 Task: Create a due date automation trigger when advanced on, on the wednesday after a card is due add dates starting in 1 days at 11:00 AM.
Action: Mouse moved to (1134, 89)
Screenshot: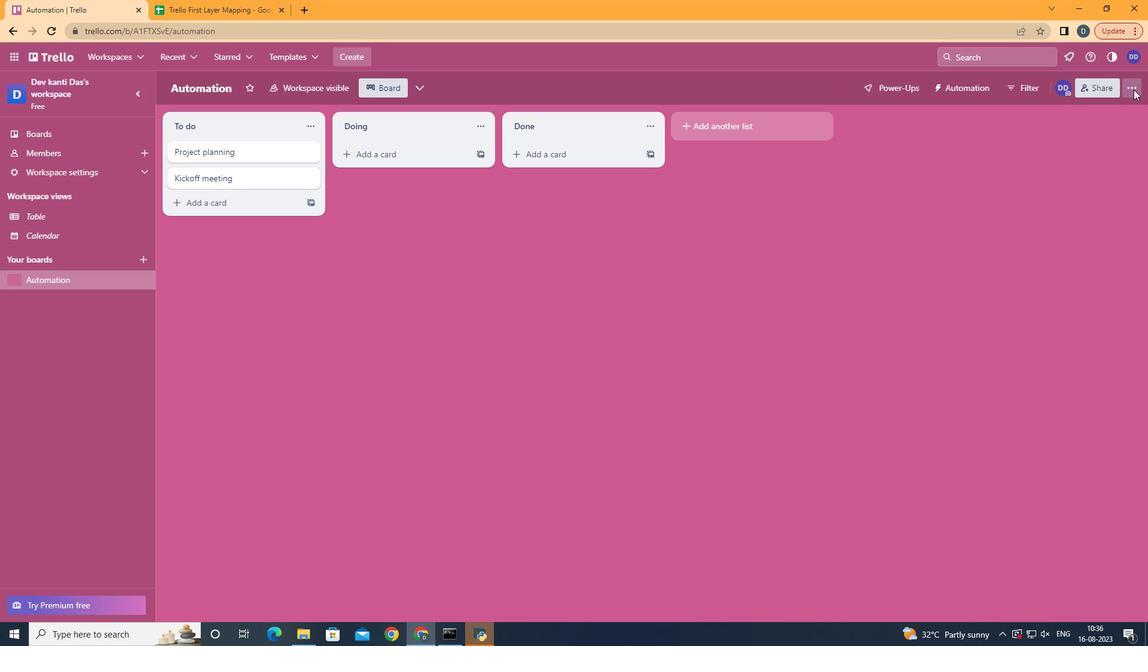 
Action: Mouse pressed left at (1134, 89)
Screenshot: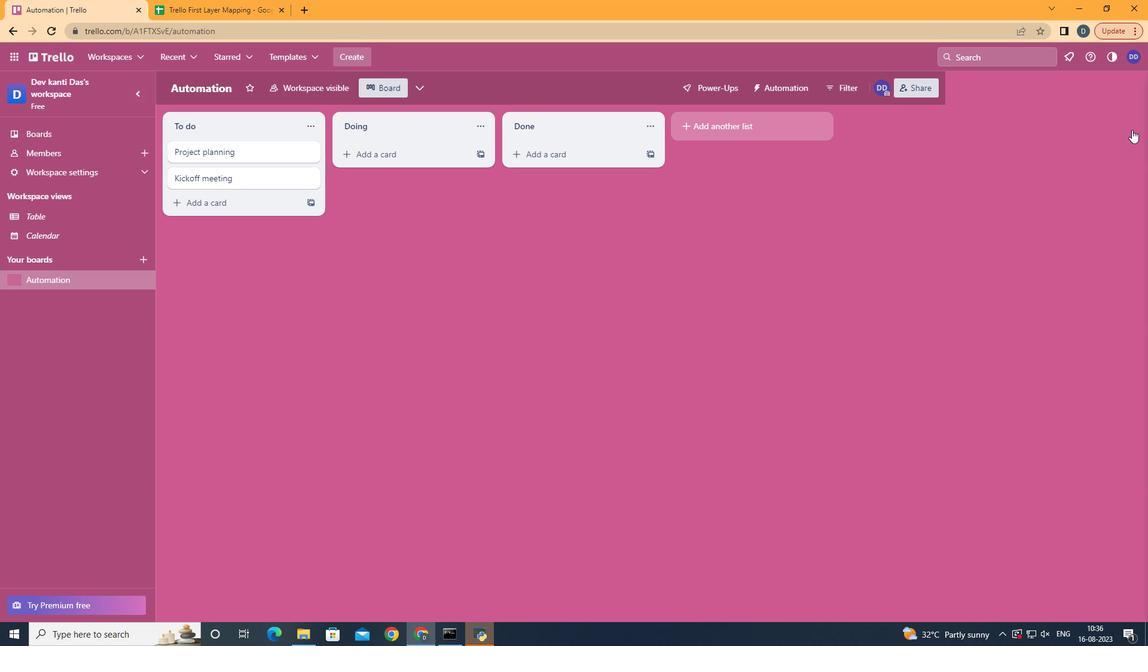 
Action: Mouse moved to (1054, 247)
Screenshot: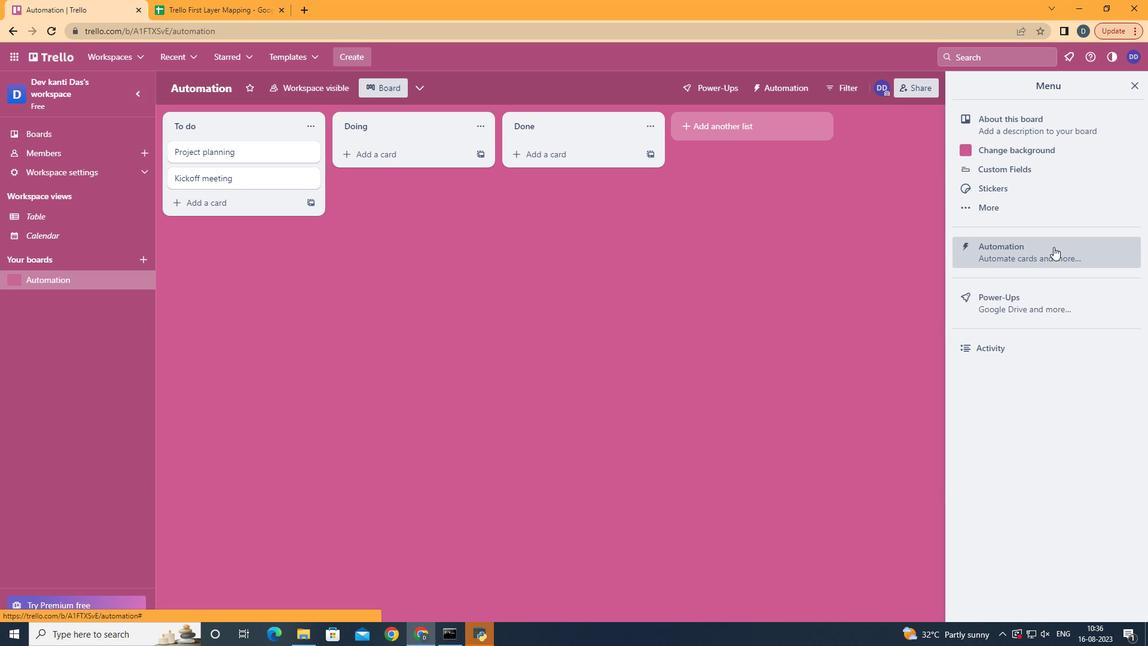 
Action: Mouse pressed left at (1054, 247)
Screenshot: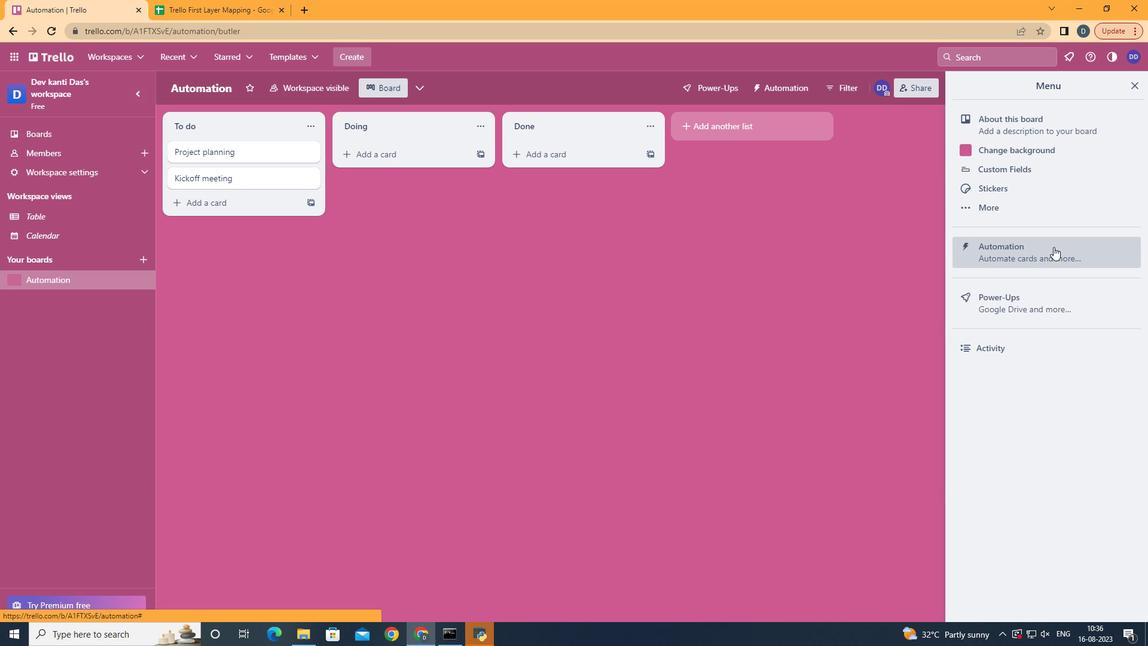 
Action: Mouse moved to (230, 243)
Screenshot: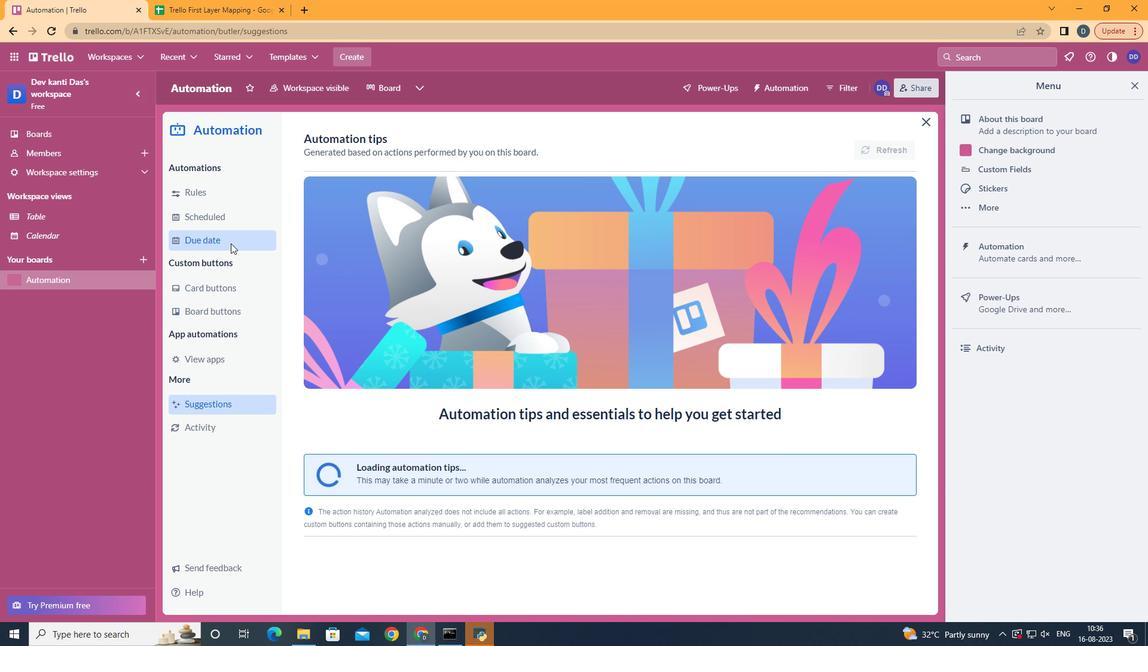
Action: Mouse pressed left at (230, 243)
Screenshot: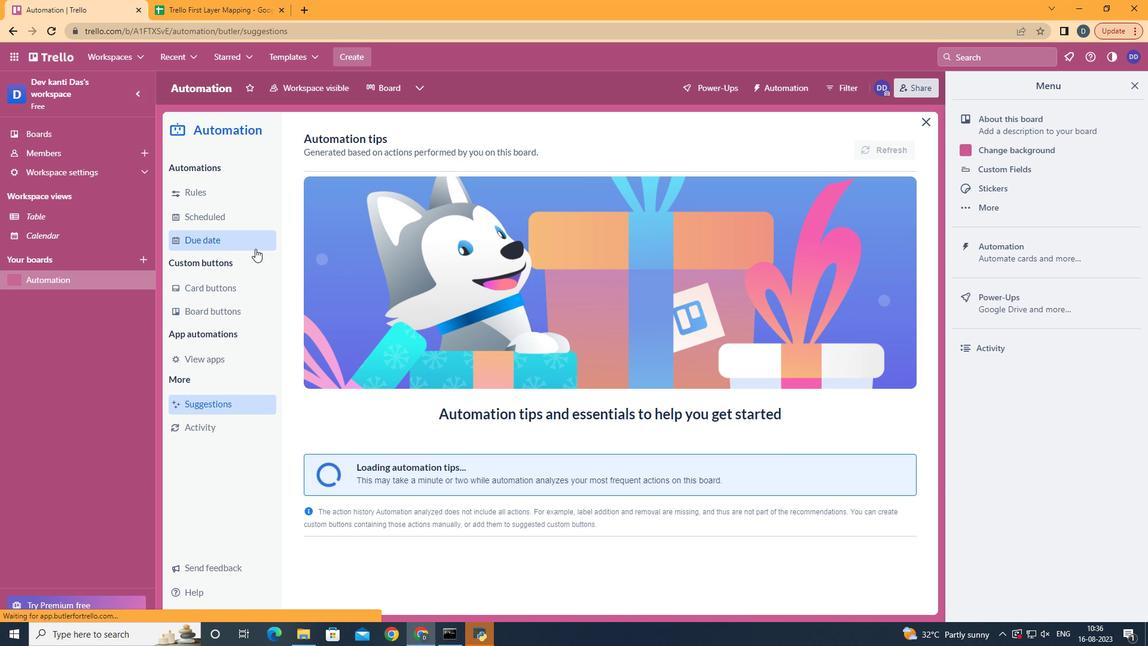 
Action: Mouse moved to (850, 143)
Screenshot: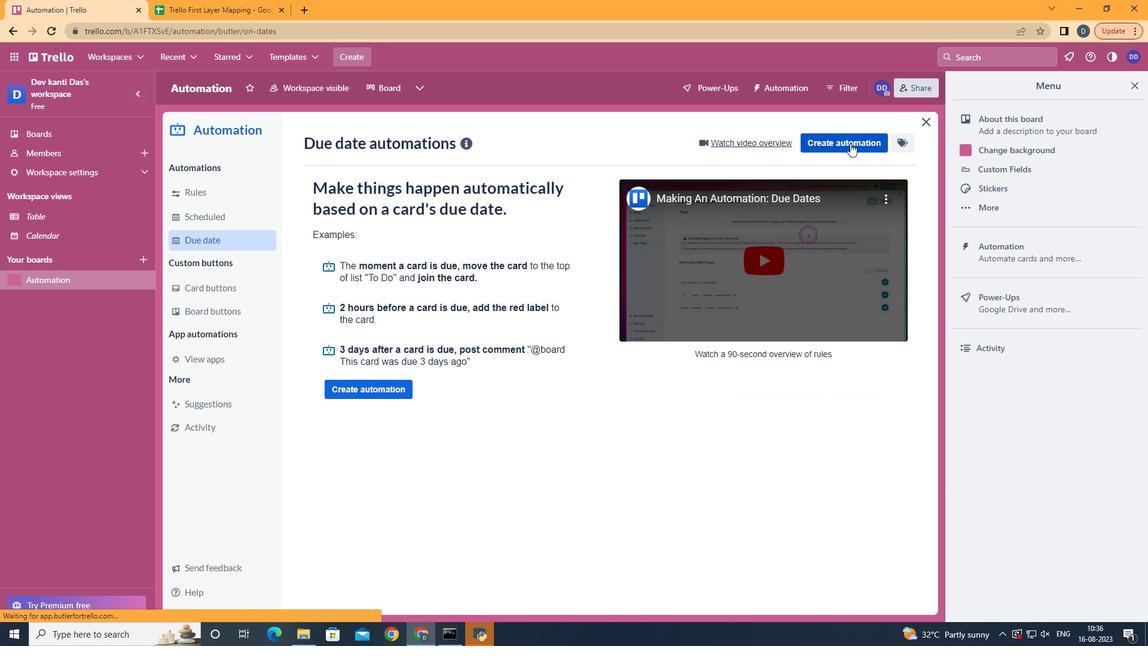 
Action: Mouse pressed left at (850, 143)
Screenshot: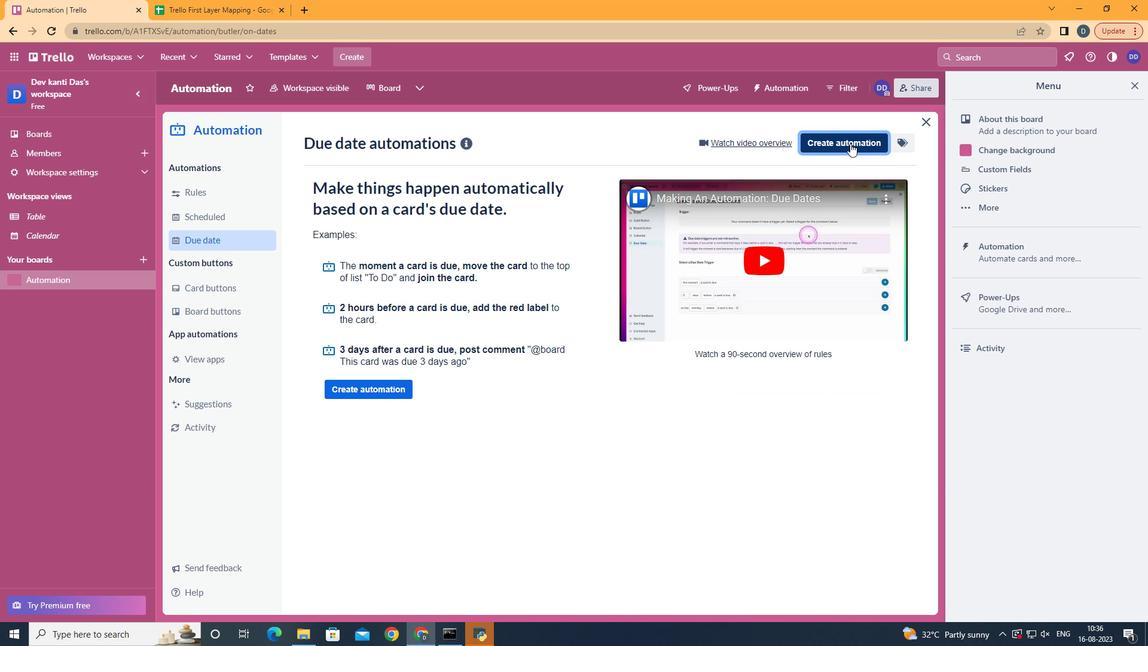 
Action: Mouse moved to (618, 255)
Screenshot: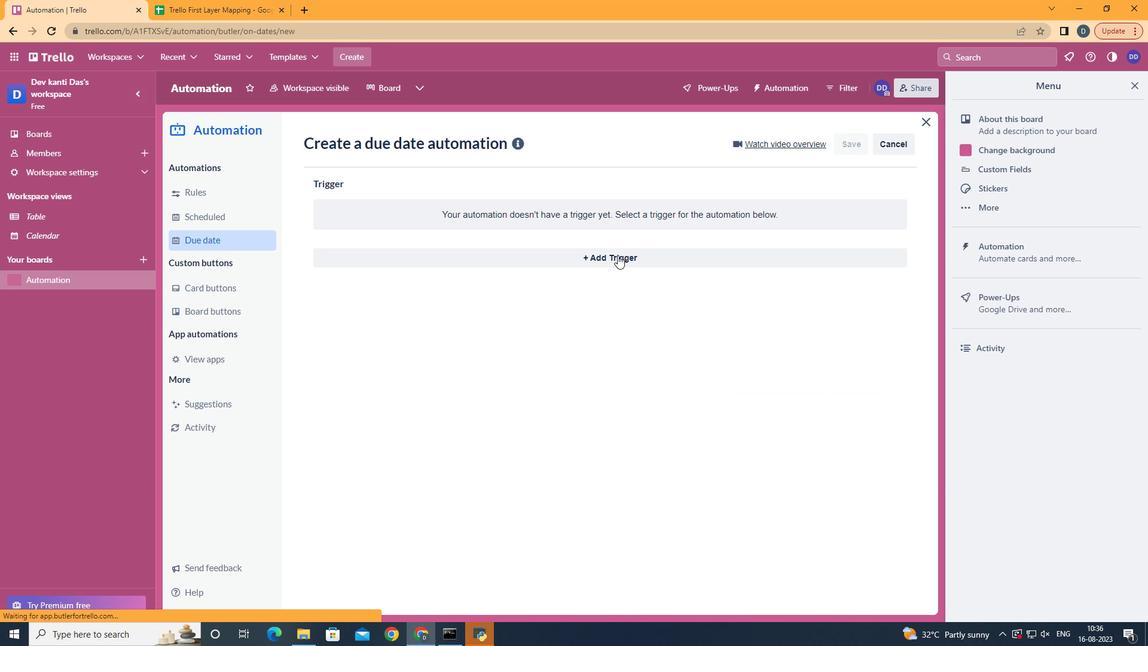 
Action: Mouse pressed left at (618, 255)
Screenshot: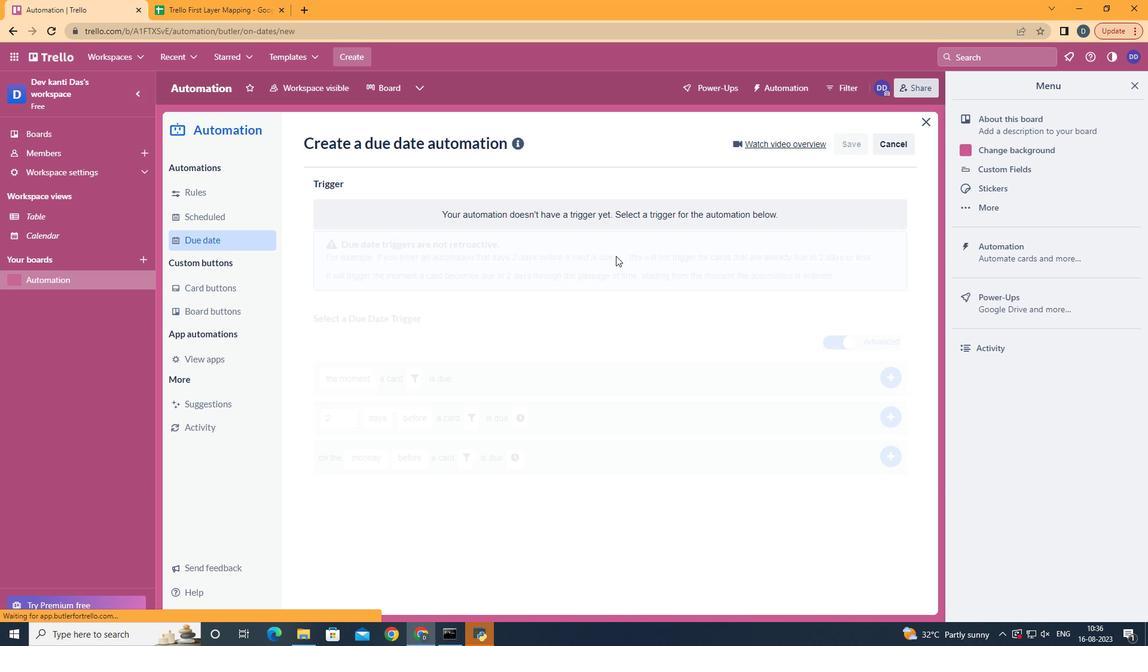 
Action: Mouse moved to (401, 357)
Screenshot: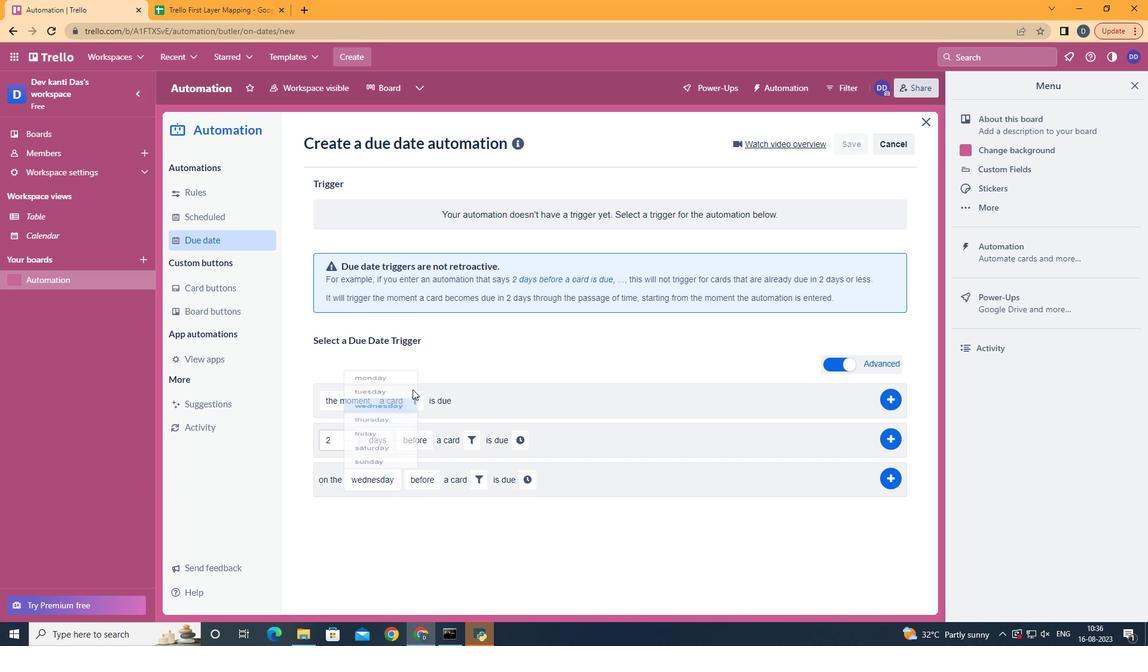 
Action: Mouse pressed left at (401, 357)
Screenshot: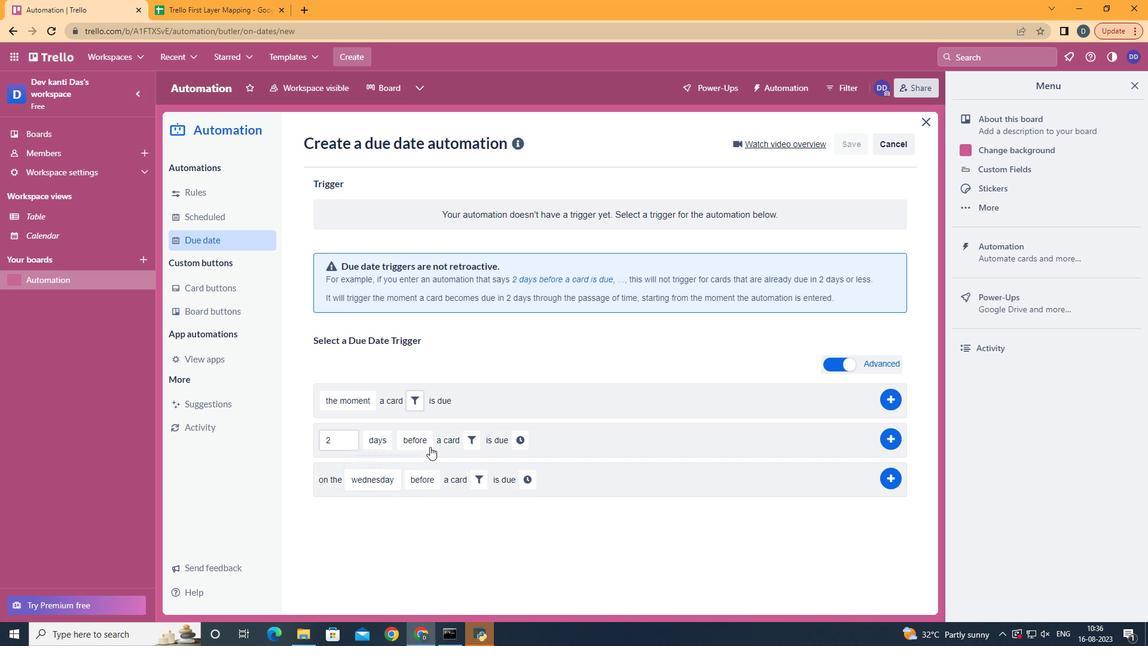 
Action: Mouse moved to (438, 525)
Screenshot: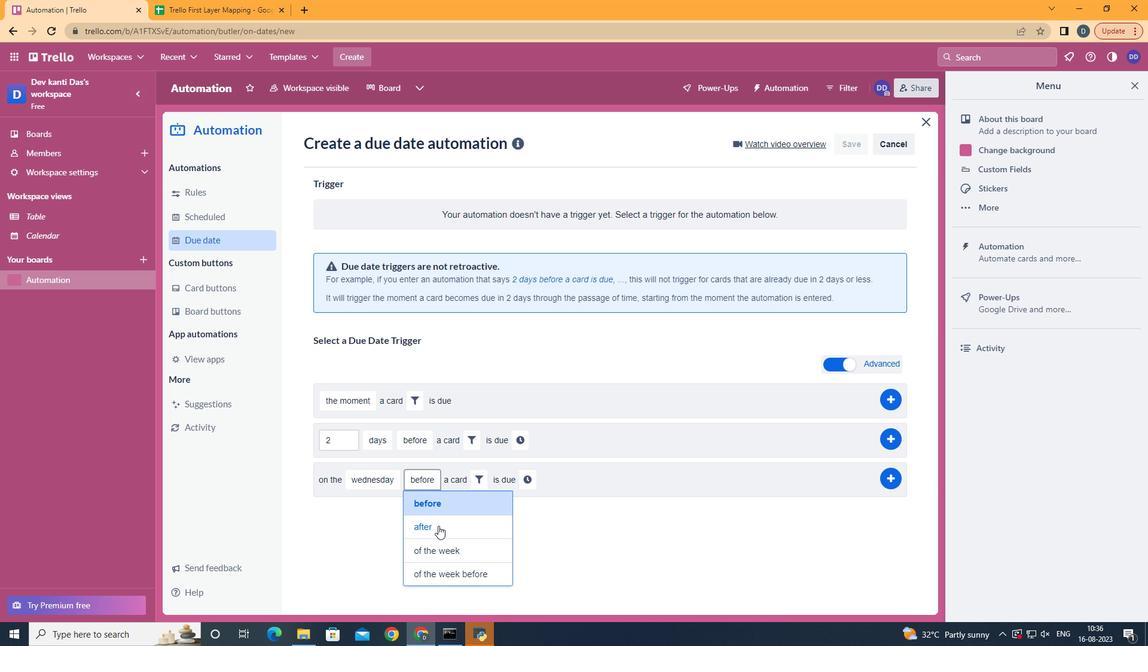 
Action: Mouse pressed left at (438, 525)
Screenshot: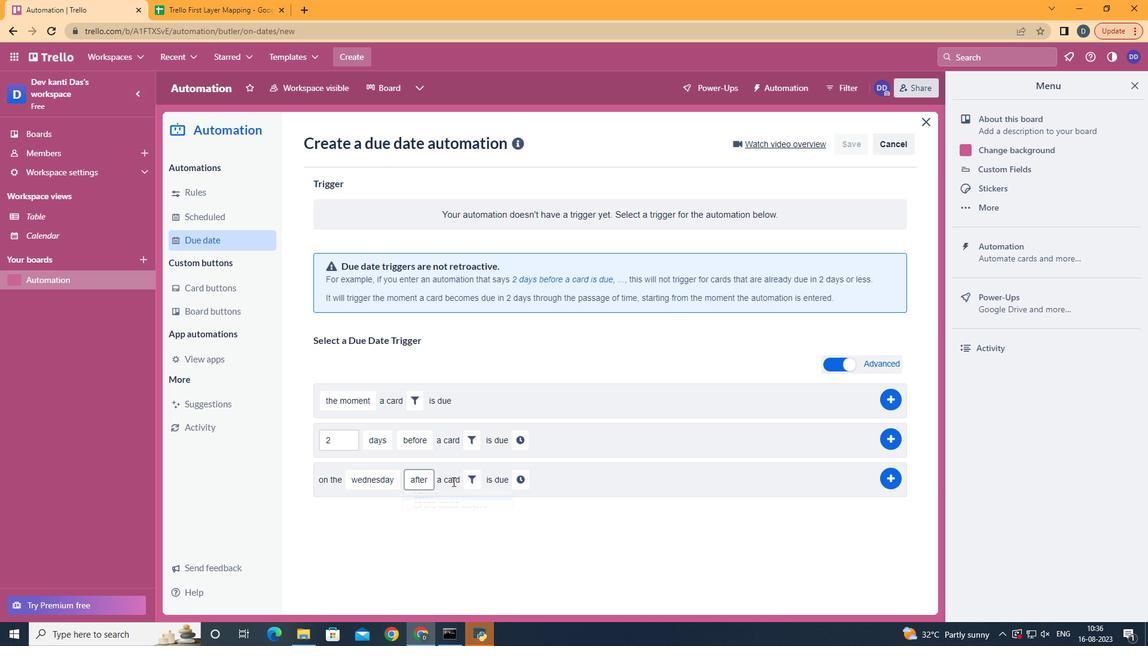 
Action: Mouse moved to (476, 478)
Screenshot: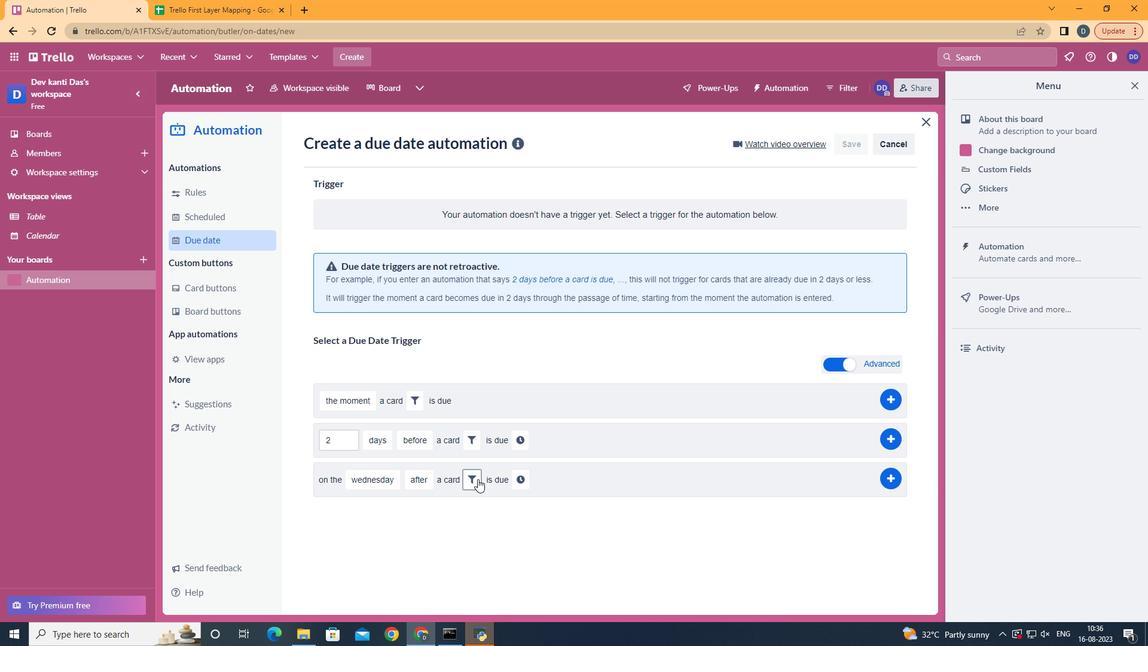 
Action: Mouse pressed left at (476, 478)
Screenshot: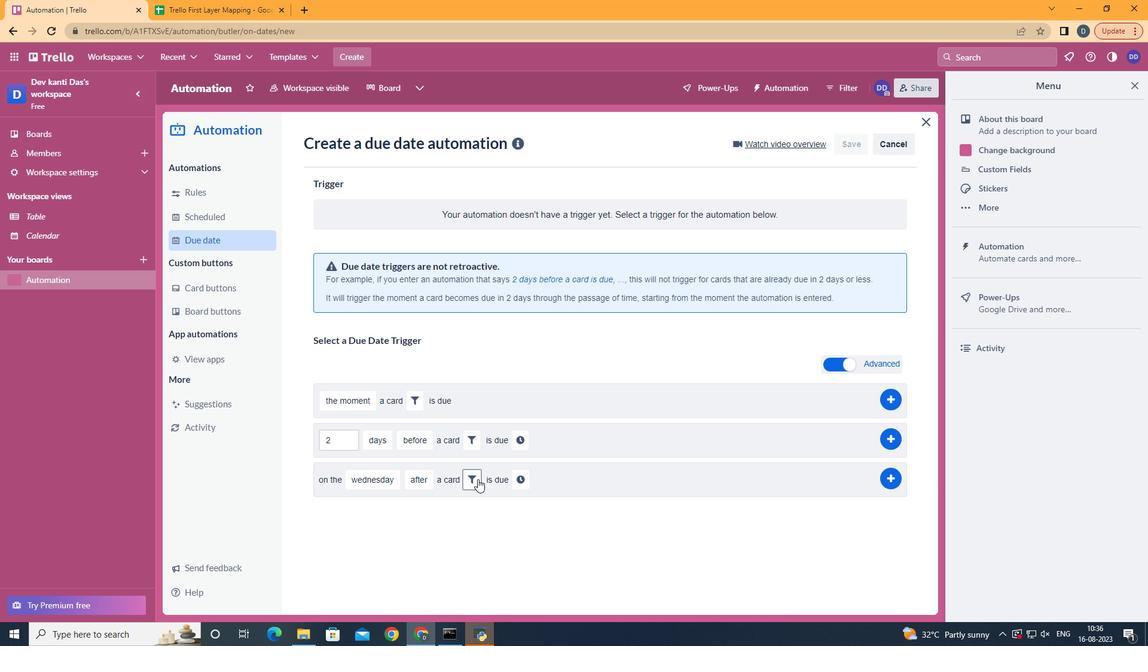 
Action: Mouse moved to (547, 510)
Screenshot: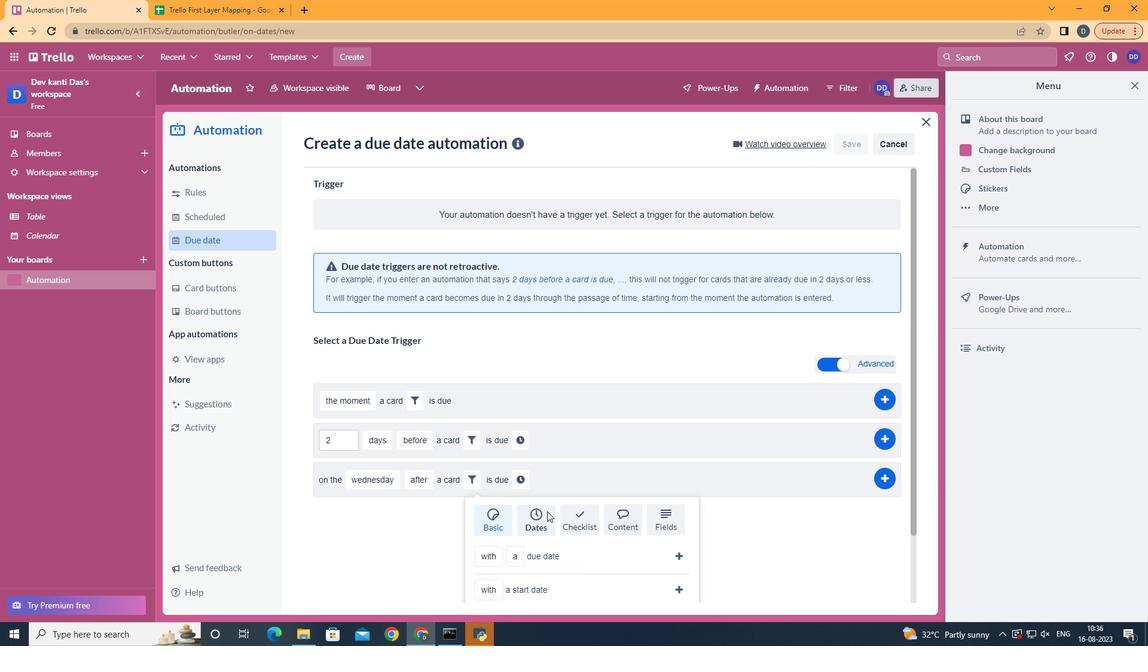 
Action: Mouse pressed left at (547, 510)
Screenshot: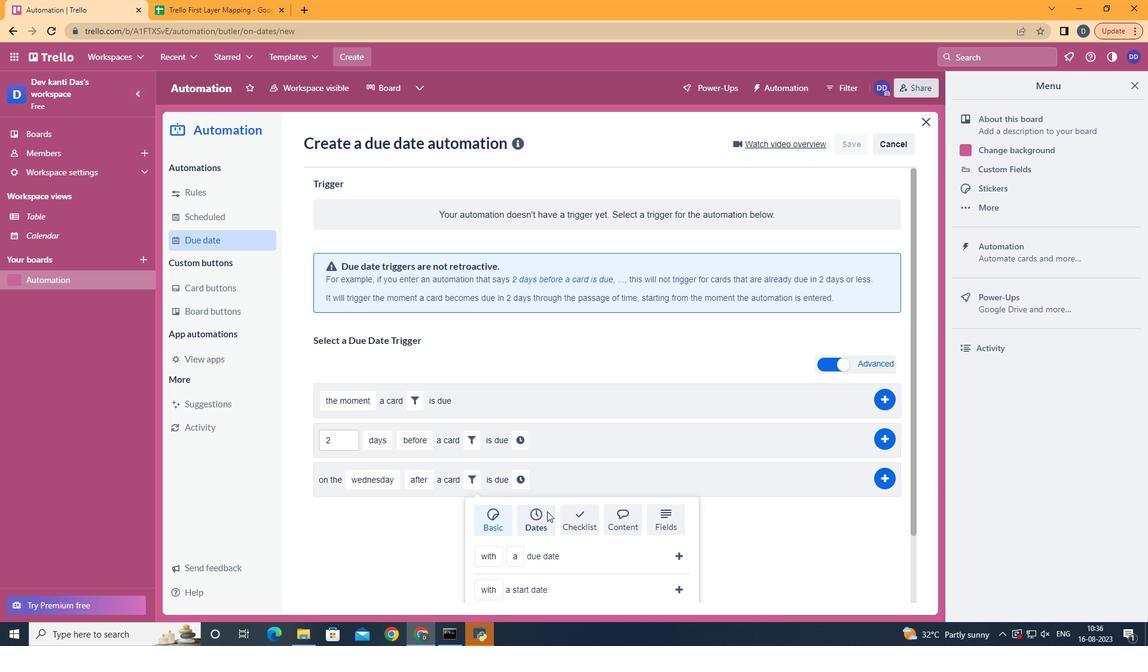 
Action: Mouse moved to (547, 511)
Screenshot: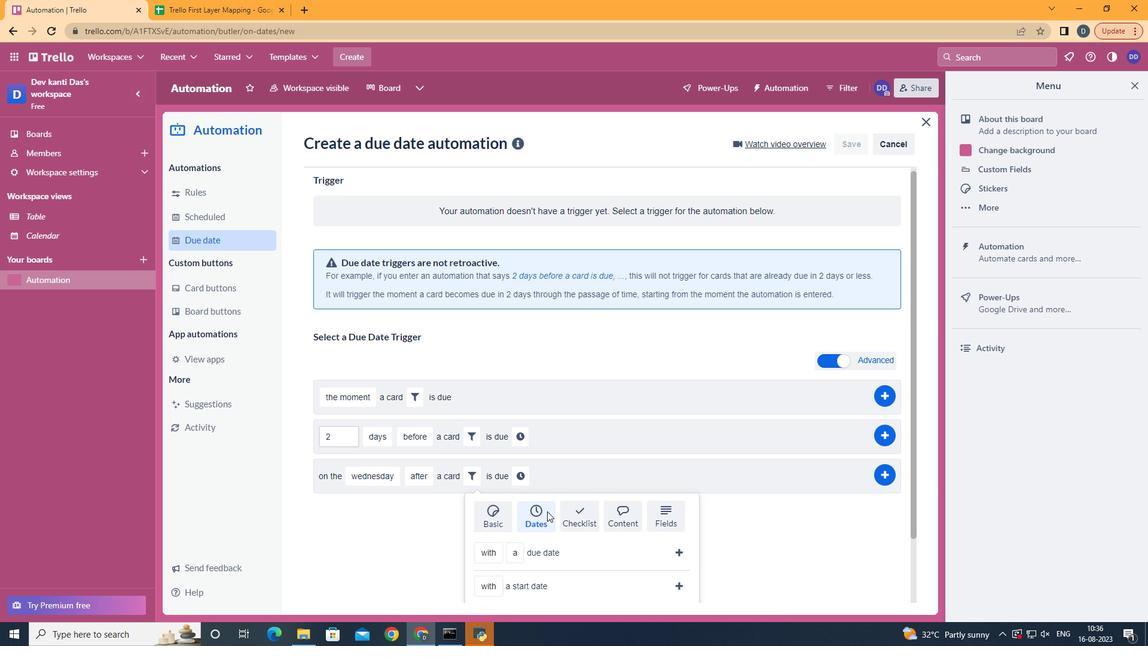 
Action: Mouse scrolled (547, 510) with delta (0, 0)
Screenshot: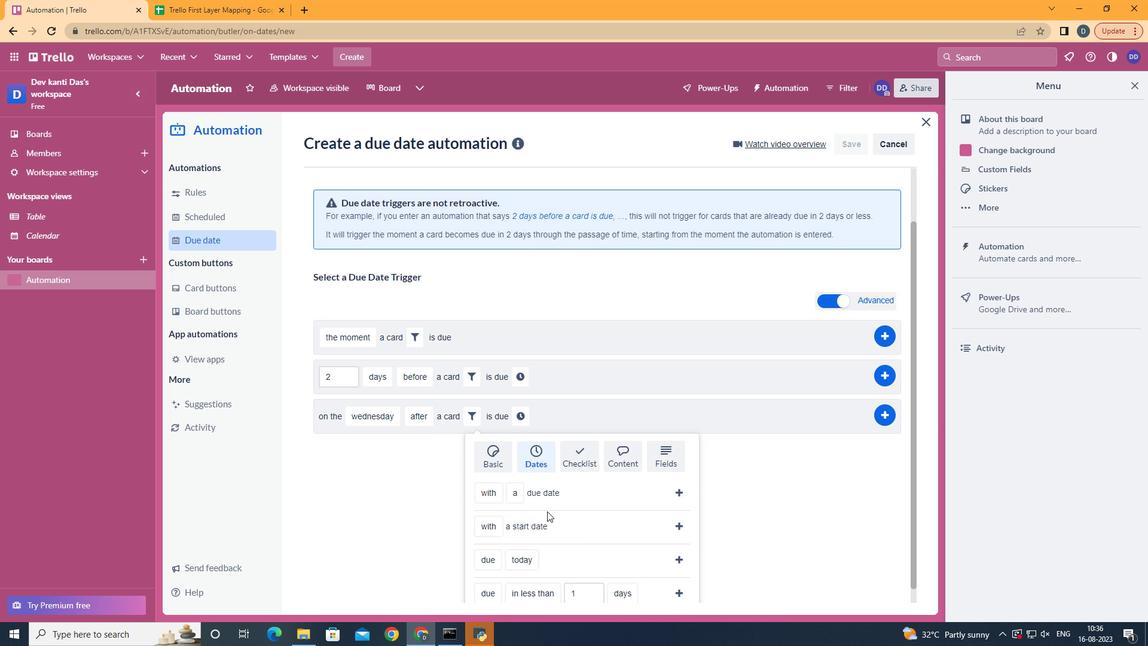
Action: Mouse scrolled (547, 510) with delta (0, 0)
Screenshot: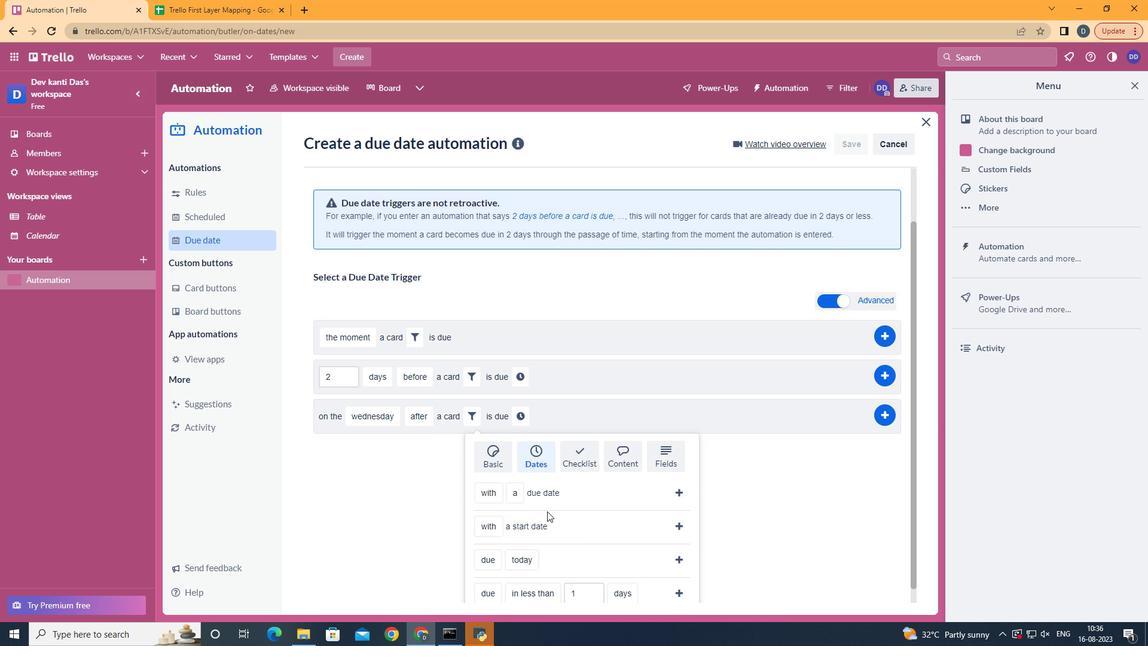 
Action: Mouse scrolled (547, 510) with delta (0, 0)
Screenshot: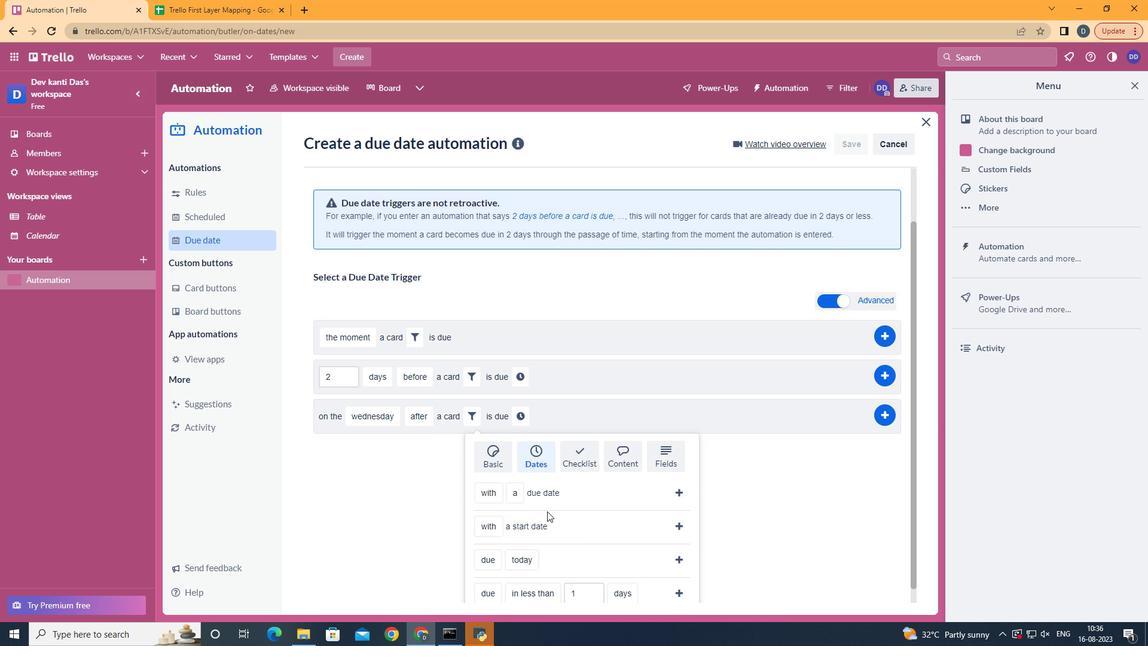 
Action: Mouse scrolled (547, 510) with delta (0, 0)
Screenshot: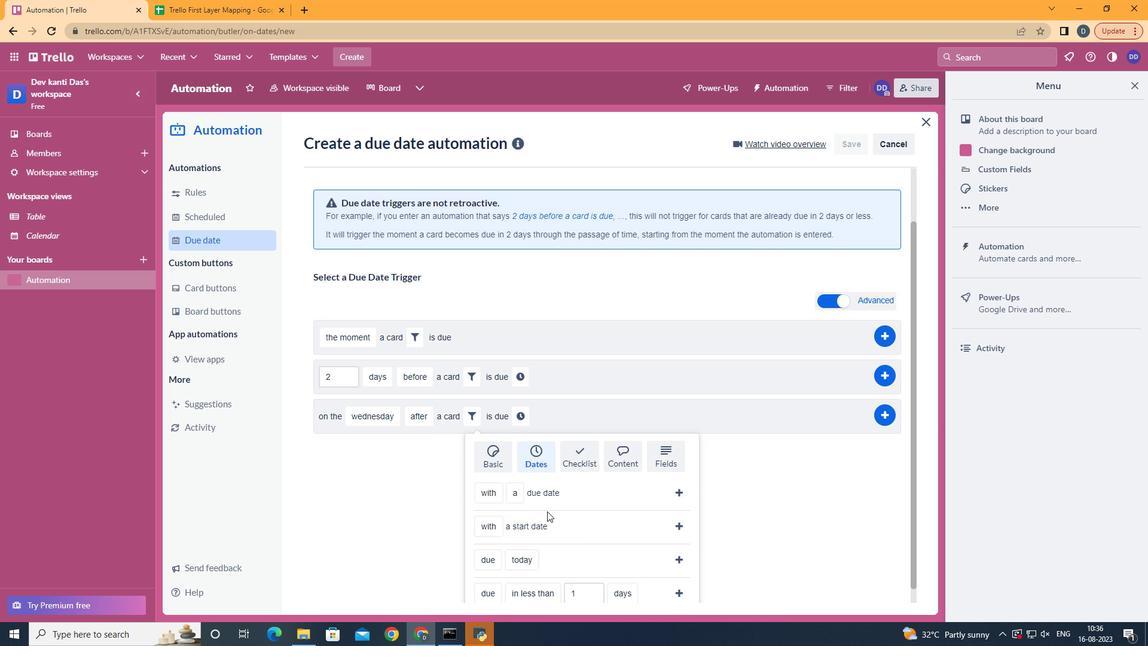 
Action: Mouse scrolled (547, 510) with delta (0, 0)
Screenshot: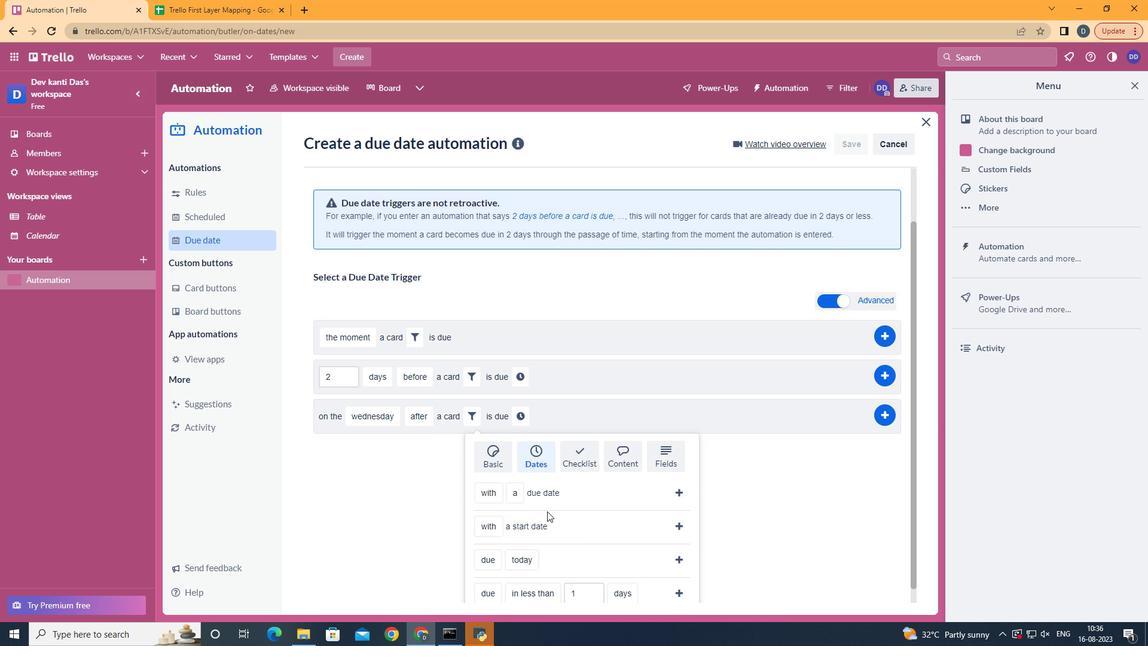
Action: Mouse scrolled (547, 510) with delta (0, 0)
Screenshot: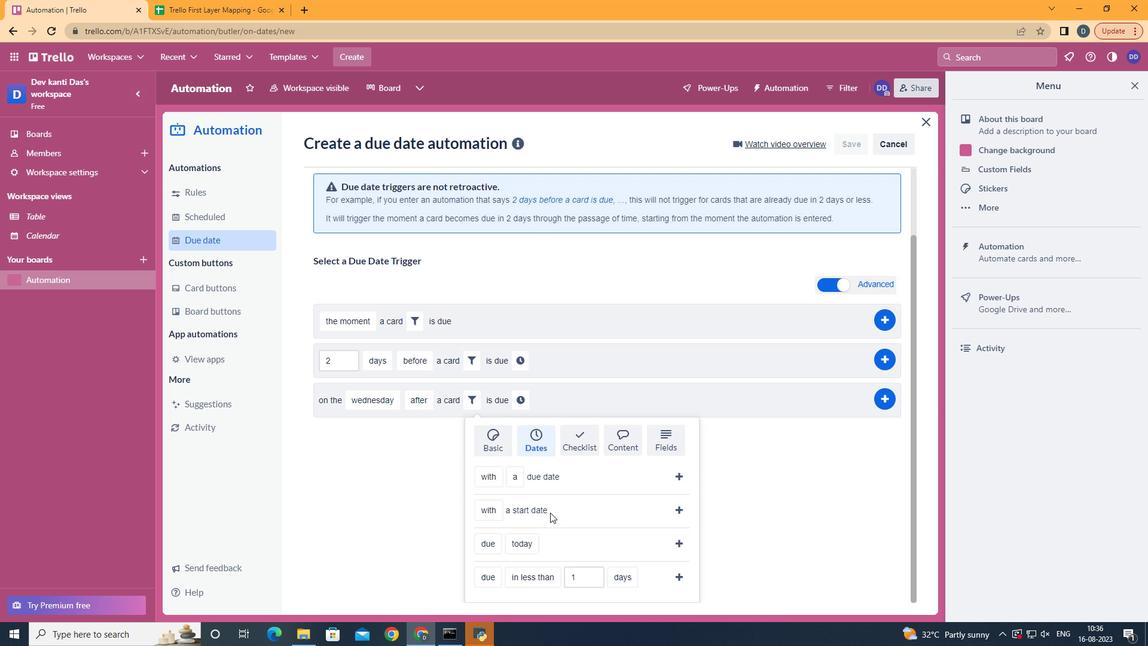 
Action: Mouse moved to (491, 551)
Screenshot: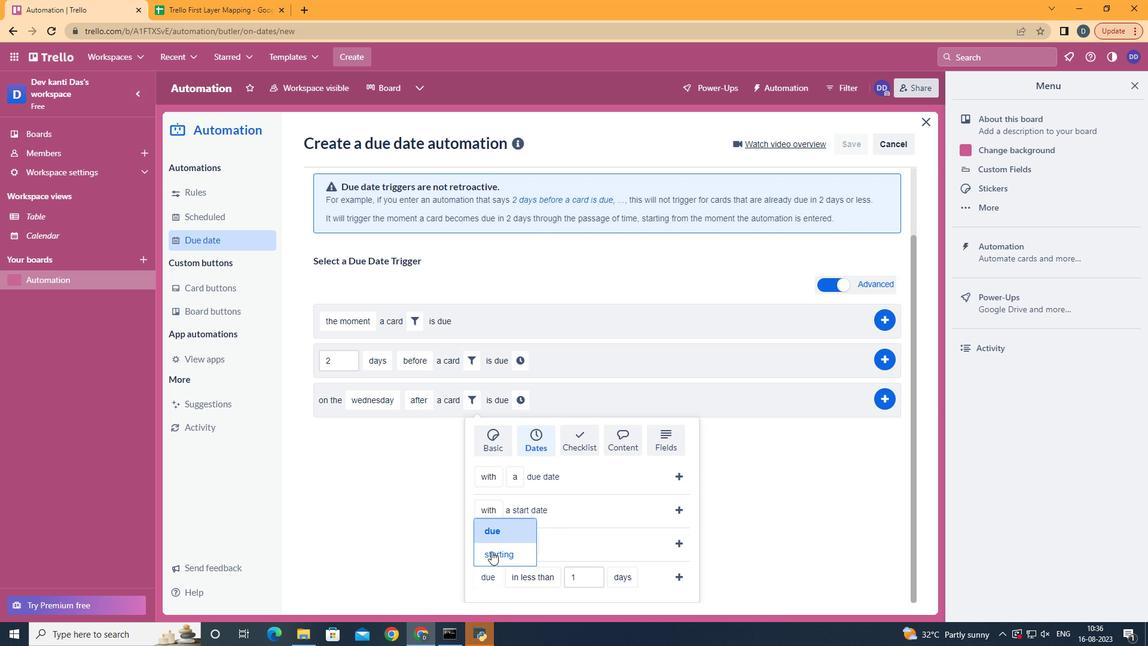 
Action: Mouse pressed left at (491, 551)
Screenshot: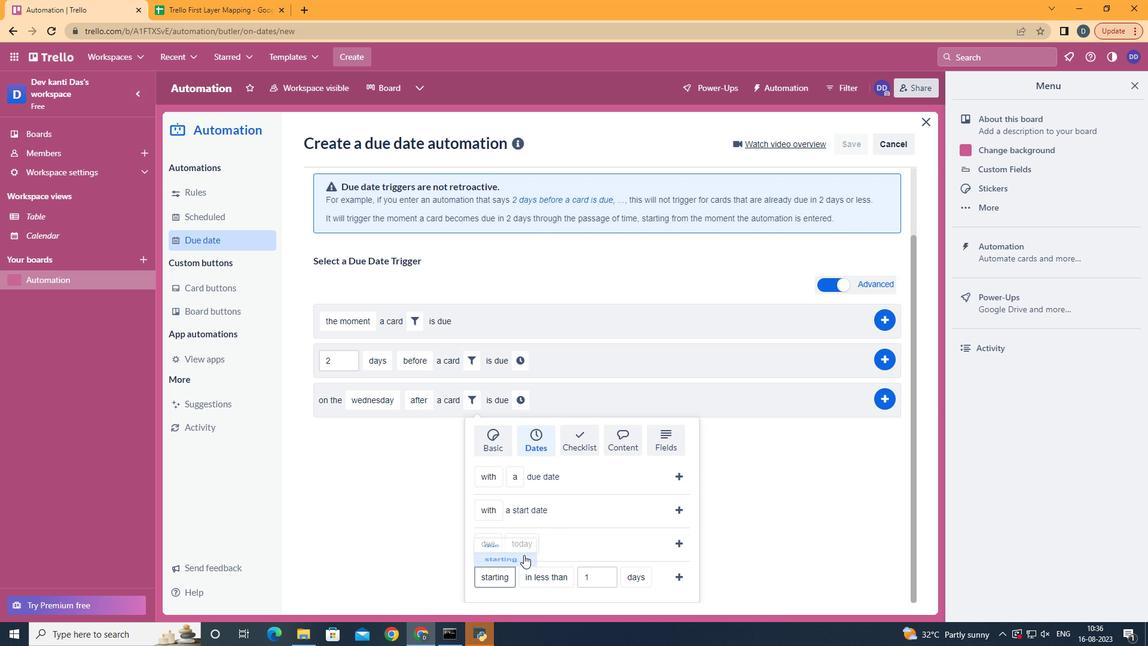 
Action: Mouse moved to (559, 530)
Screenshot: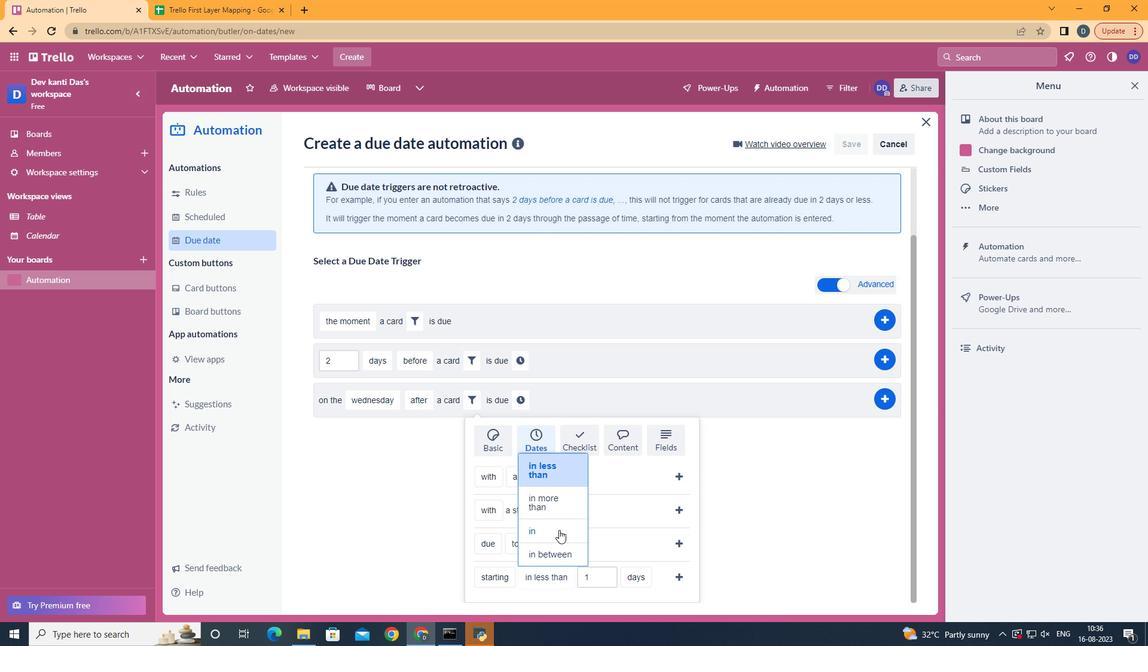 
Action: Mouse pressed left at (559, 530)
Screenshot: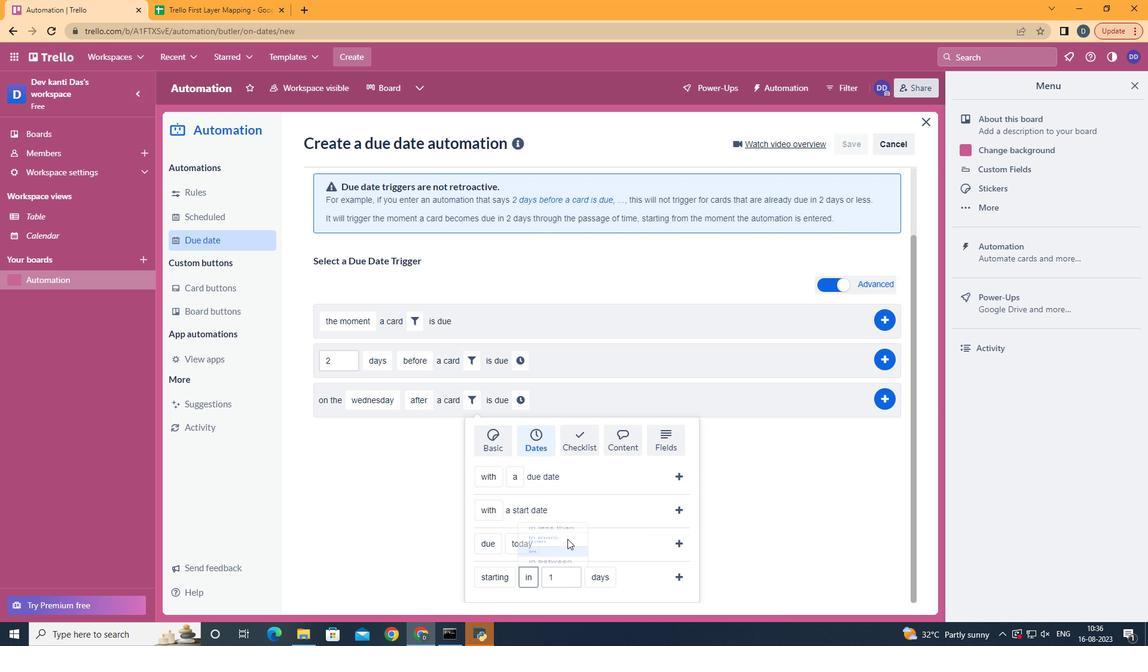 
Action: Mouse moved to (682, 572)
Screenshot: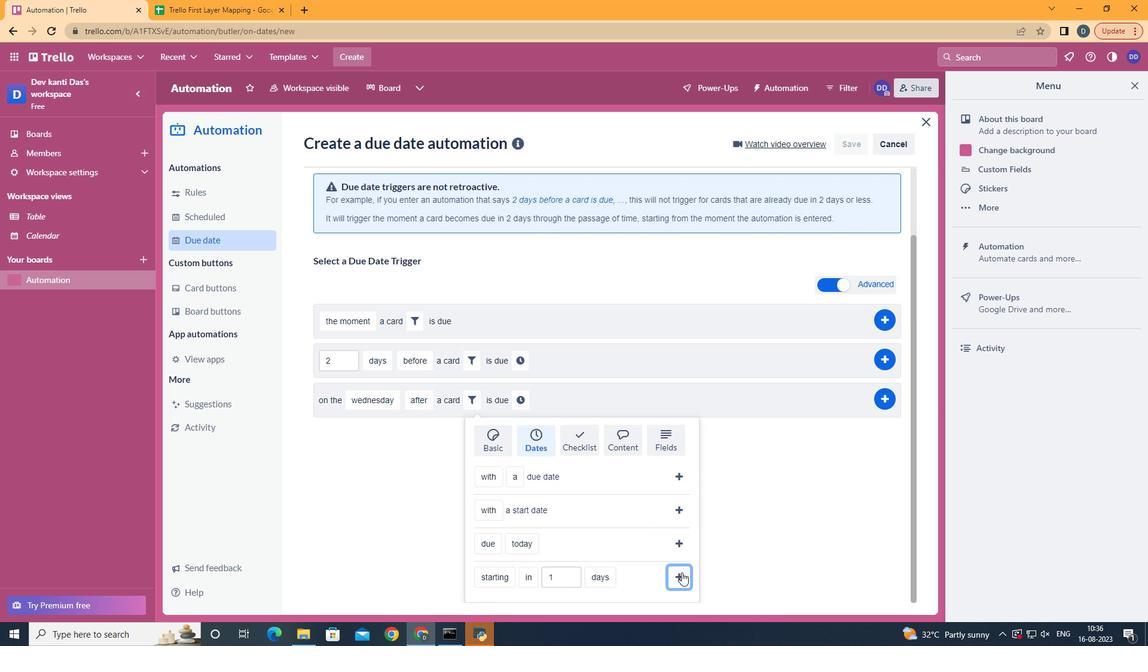 
Action: Mouse pressed left at (682, 572)
Screenshot: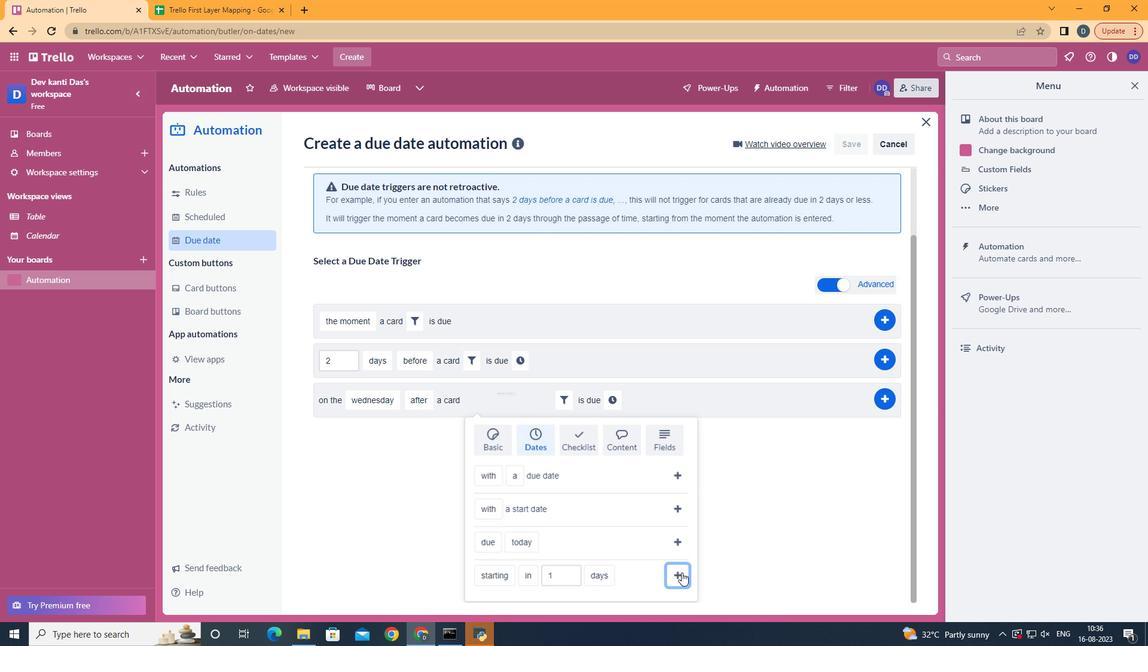 
Action: Mouse moved to (607, 486)
Screenshot: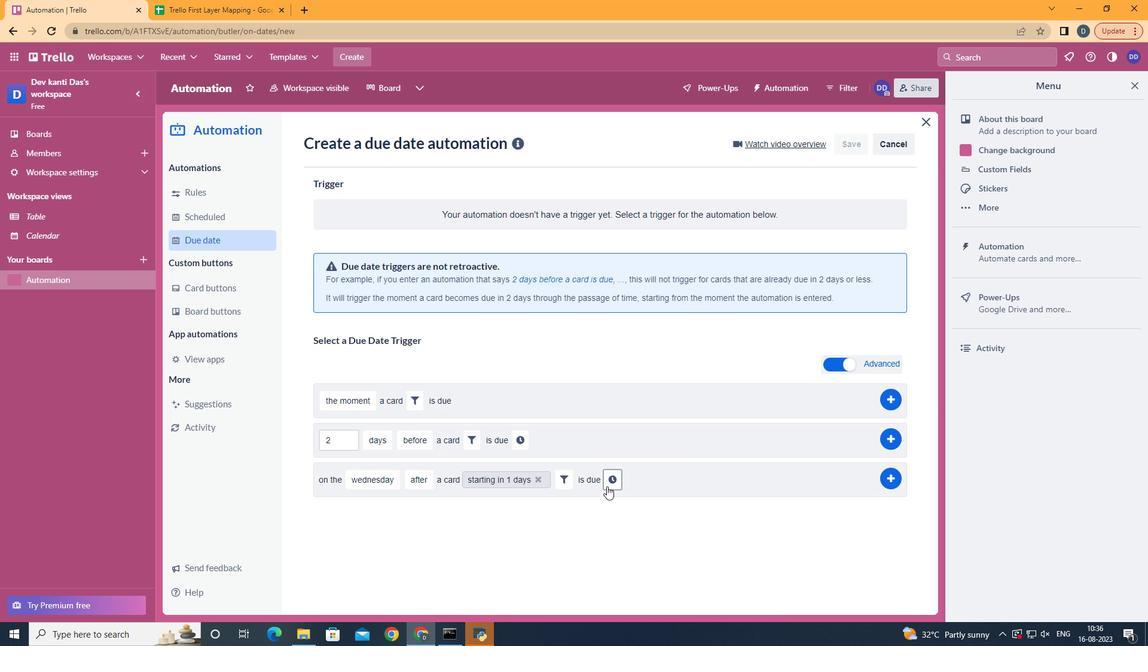 
Action: Mouse pressed left at (607, 486)
Screenshot: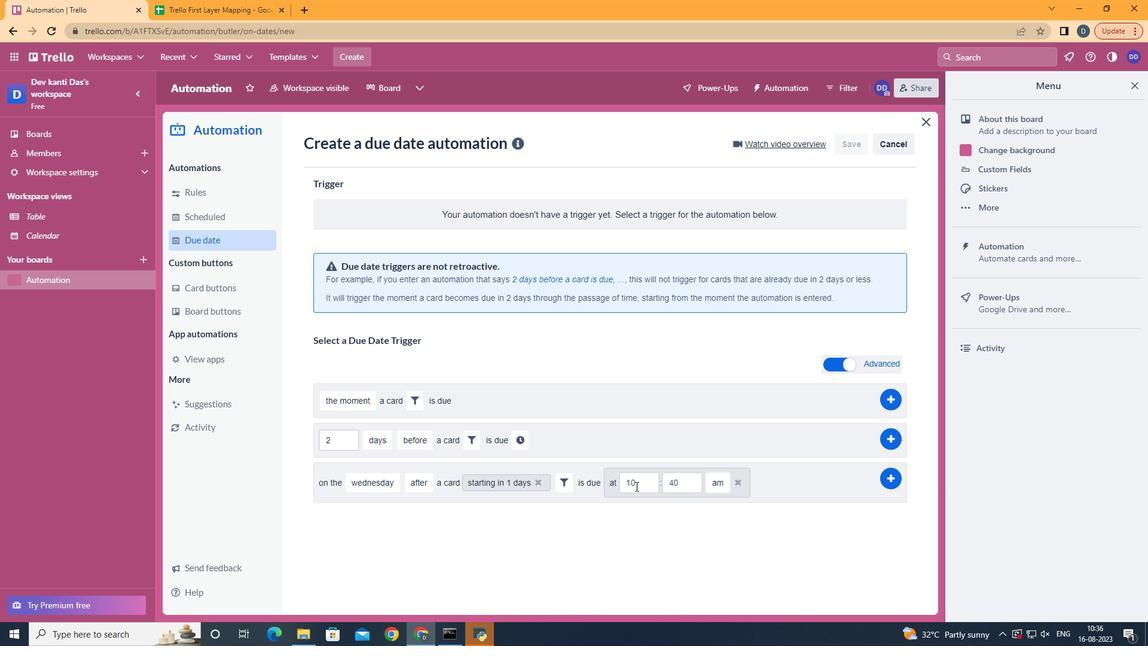 
Action: Mouse moved to (635, 486)
Screenshot: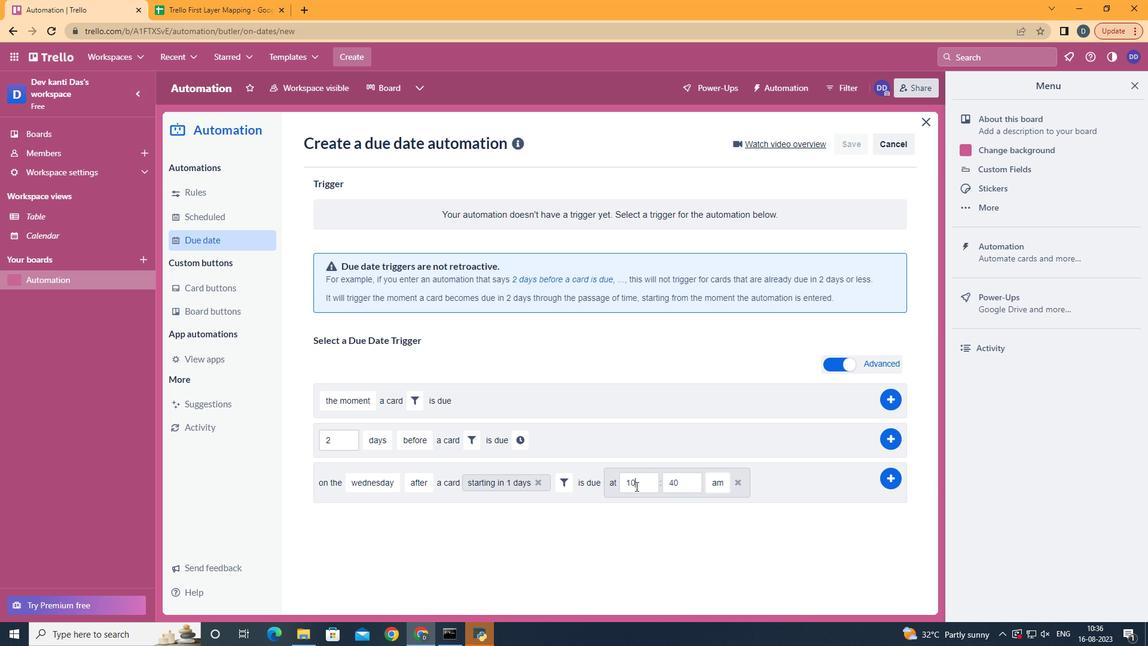 
Action: Mouse pressed left at (635, 486)
Screenshot: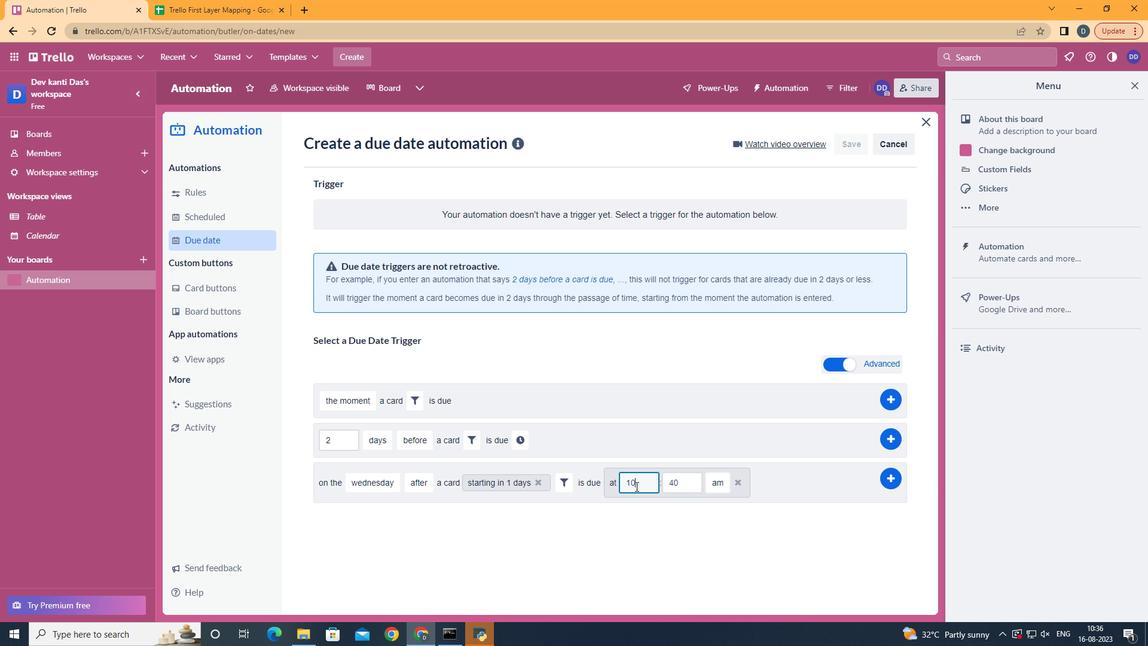 
Action: Key pressed <Key.backspace>1
Screenshot: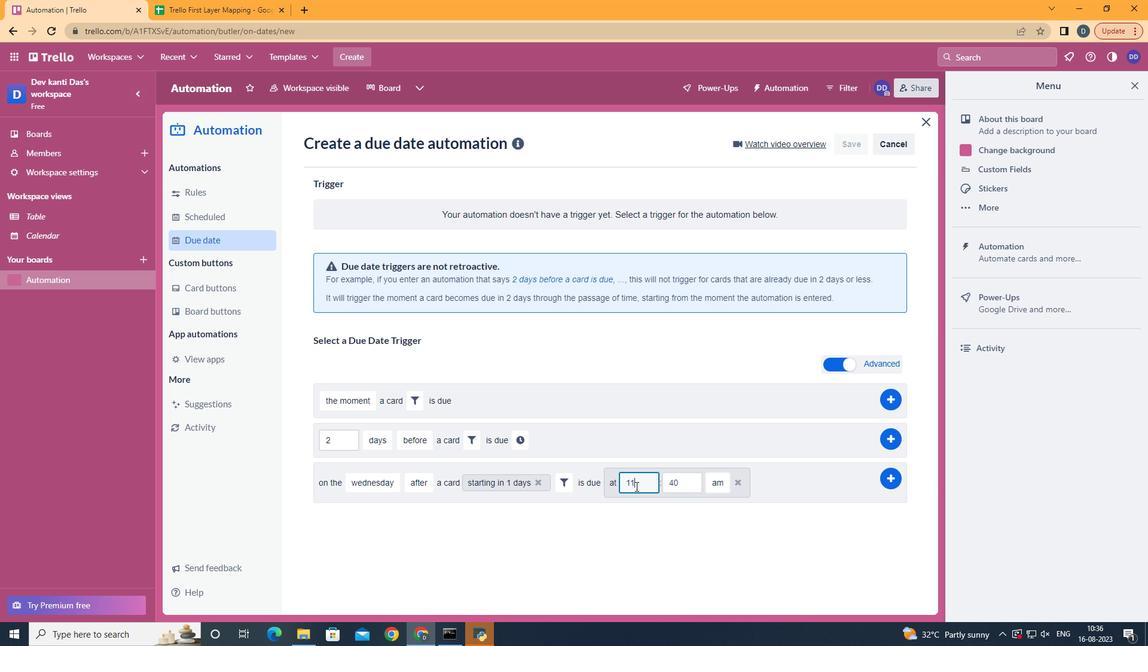 
Action: Mouse moved to (692, 487)
Screenshot: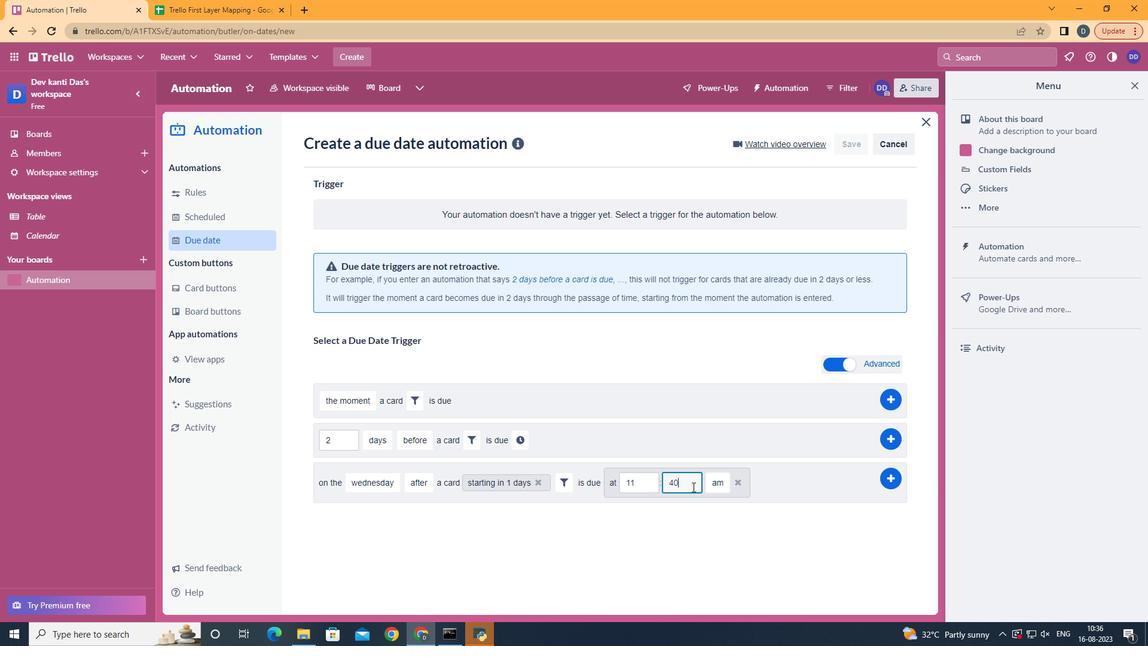 
Action: Mouse pressed left at (692, 487)
Screenshot: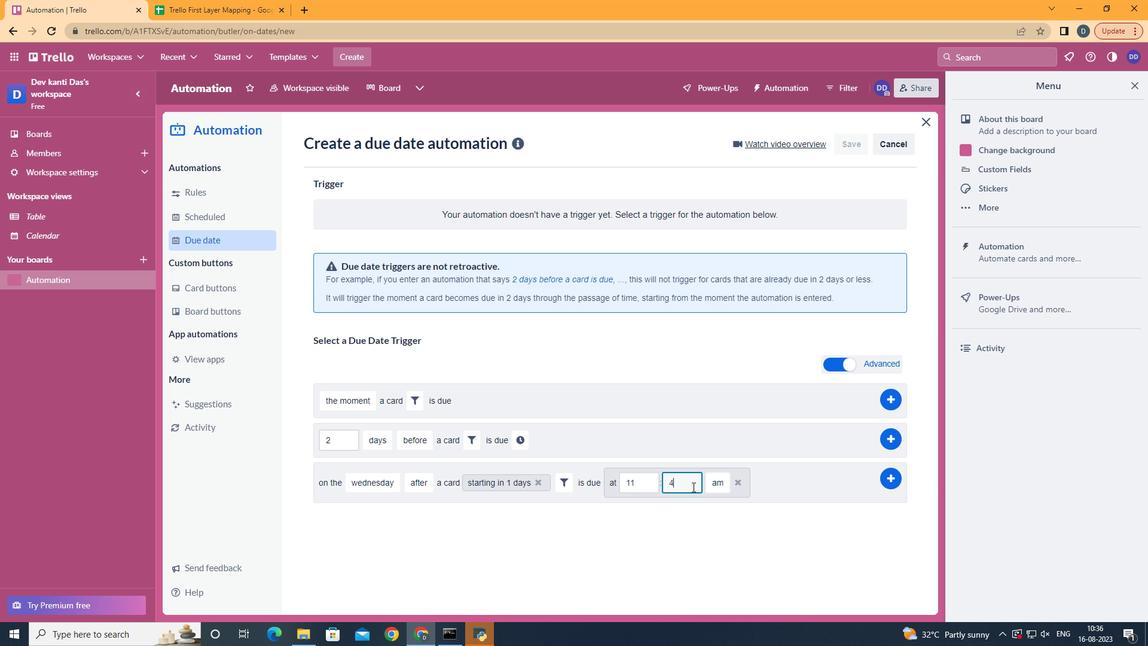 
Action: Key pressed <Key.backspace><Key.backspace>00
Screenshot: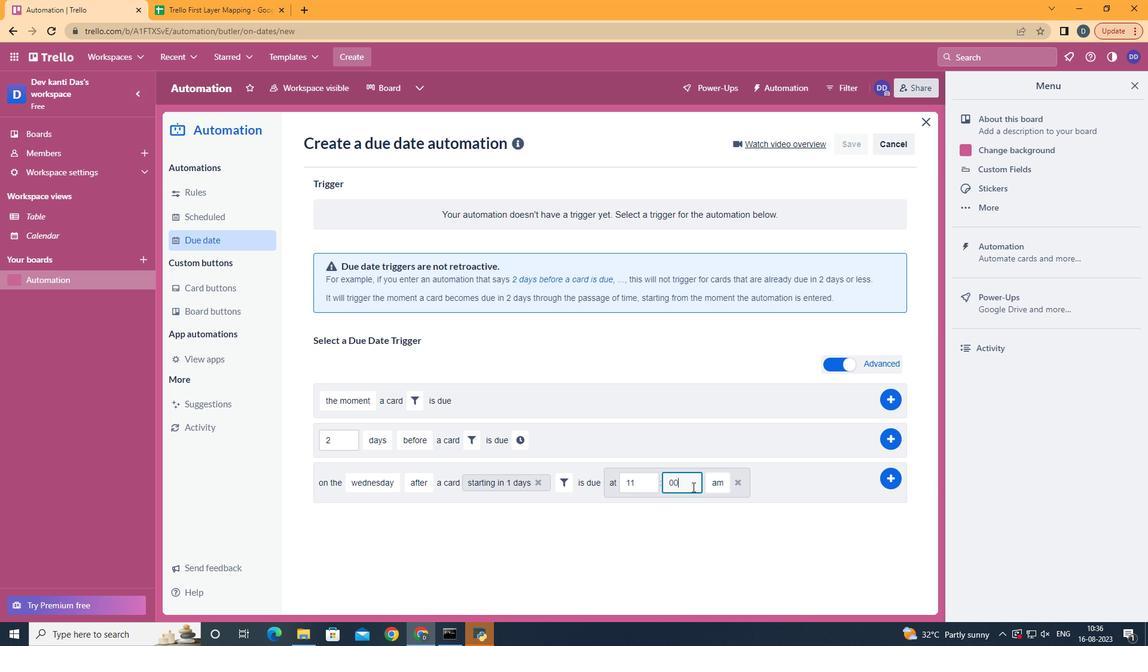 
Action: Mouse moved to (882, 478)
Screenshot: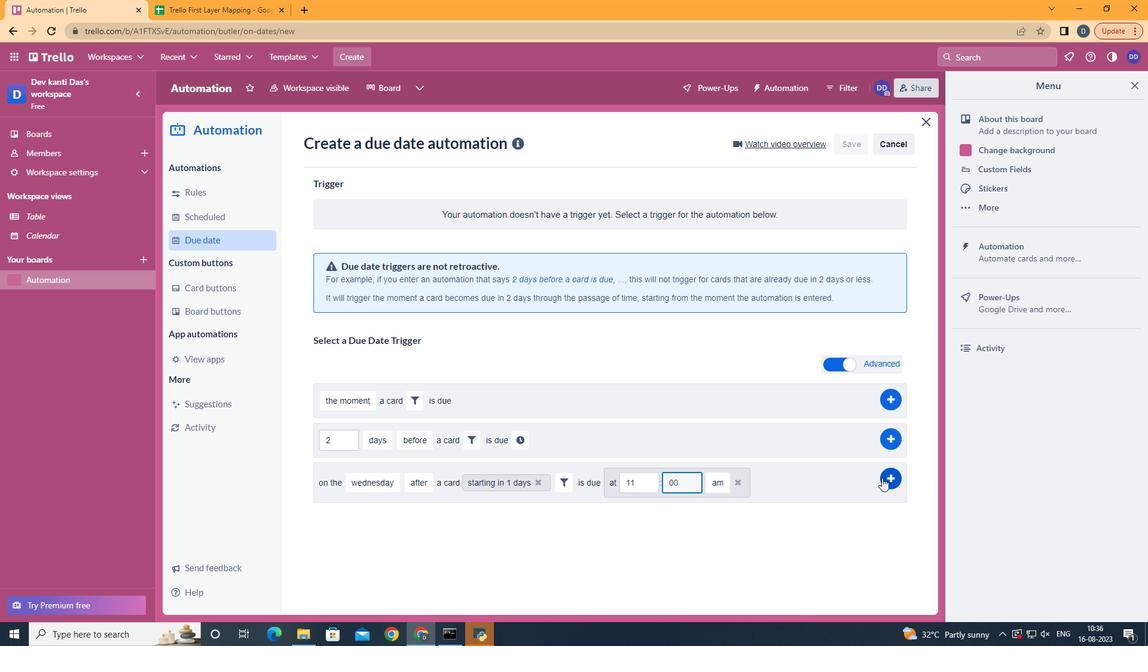 
Action: Mouse pressed left at (882, 478)
Screenshot: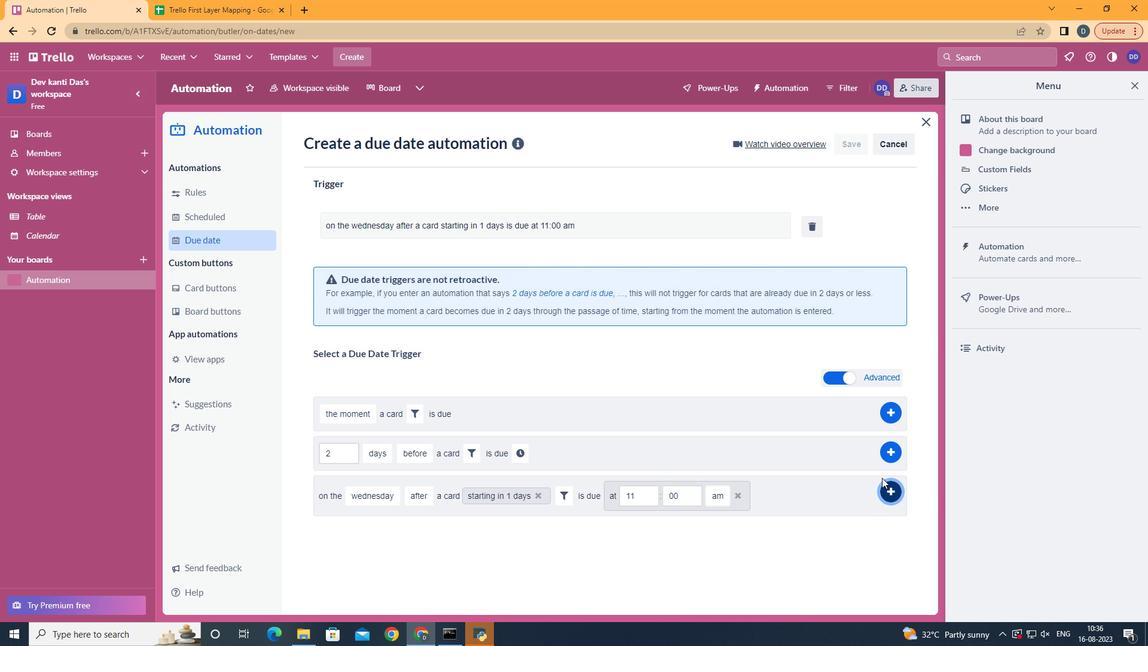 
